 Task: Forward email as attachment with the signature Georgia Howard with the subject Update on a leave of absence from softage.8@softage.net to softage.4@softage.net and softage.5@softage.net with BCC to softage.6@softage.net with the message I appreciate your professionalism and expertise in this project.
Action: Mouse moved to (1009, 165)
Screenshot: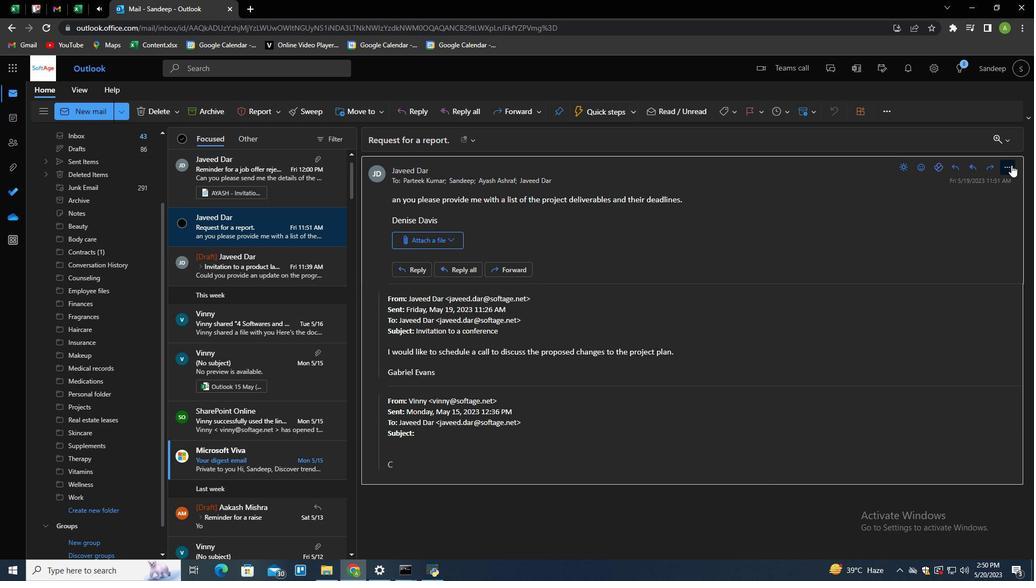 
Action: Mouse pressed left at (1009, 165)
Screenshot: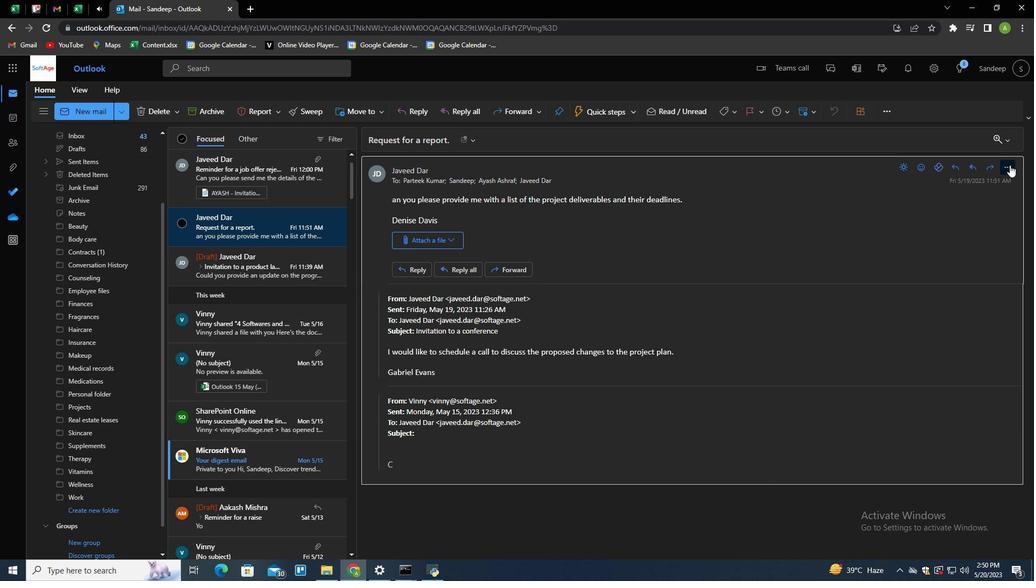 
Action: Mouse moved to (881, 259)
Screenshot: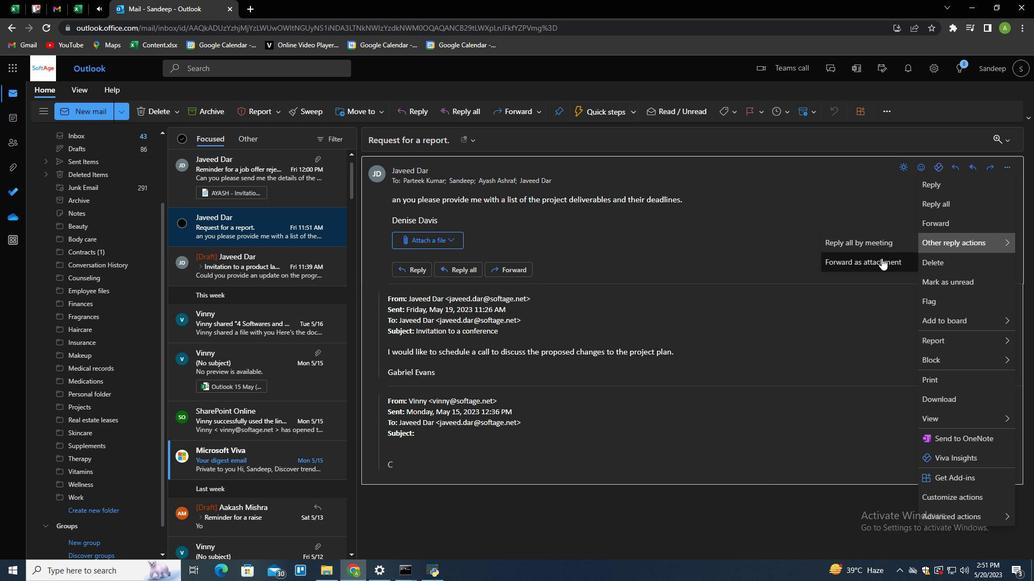 
Action: Mouse pressed left at (881, 259)
Screenshot: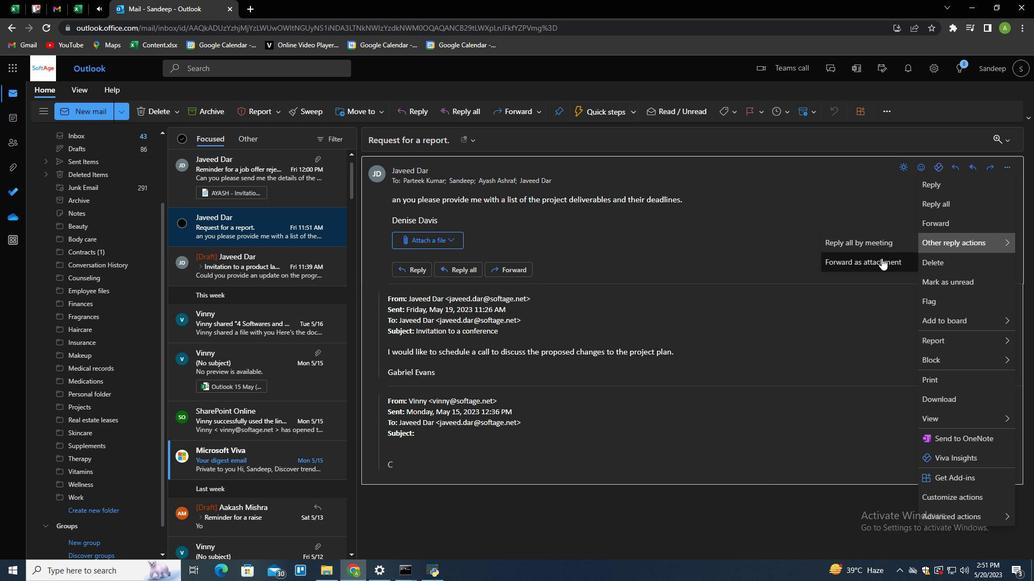 
Action: Mouse moved to (723, 110)
Screenshot: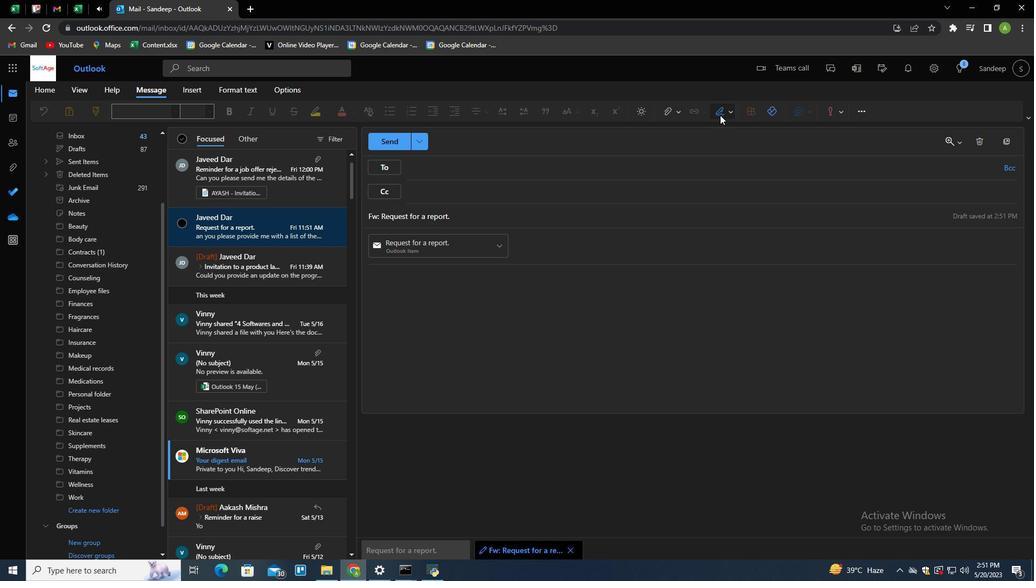 
Action: Mouse pressed left at (723, 110)
Screenshot: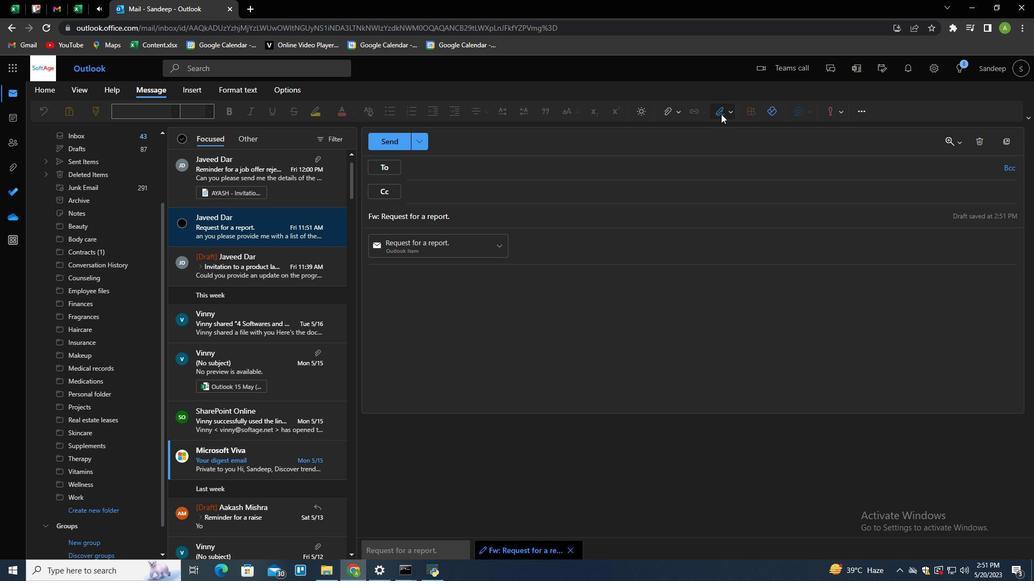 
Action: Mouse moved to (701, 153)
Screenshot: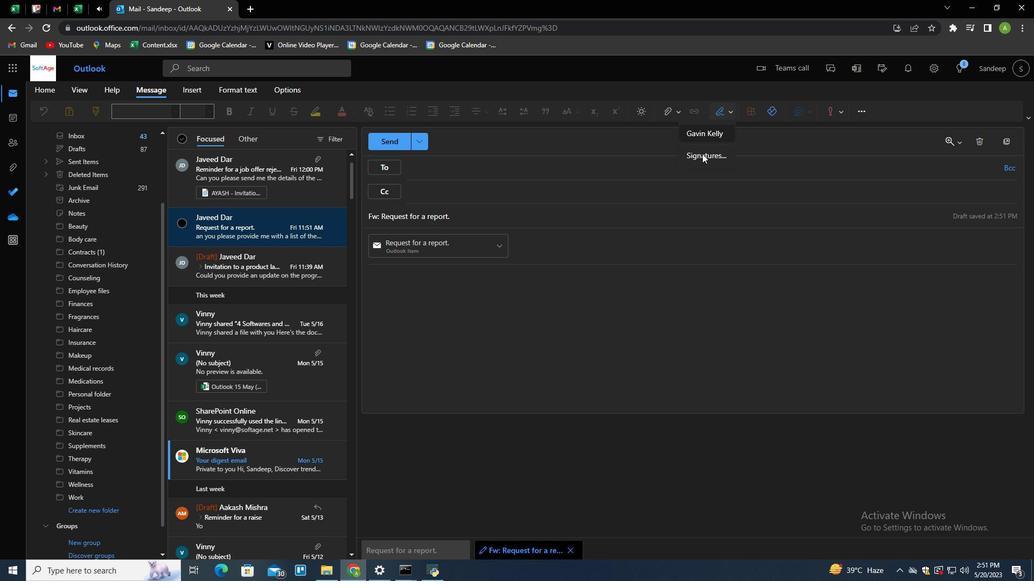 
Action: Mouse pressed left at (701, 153)
Screenshot: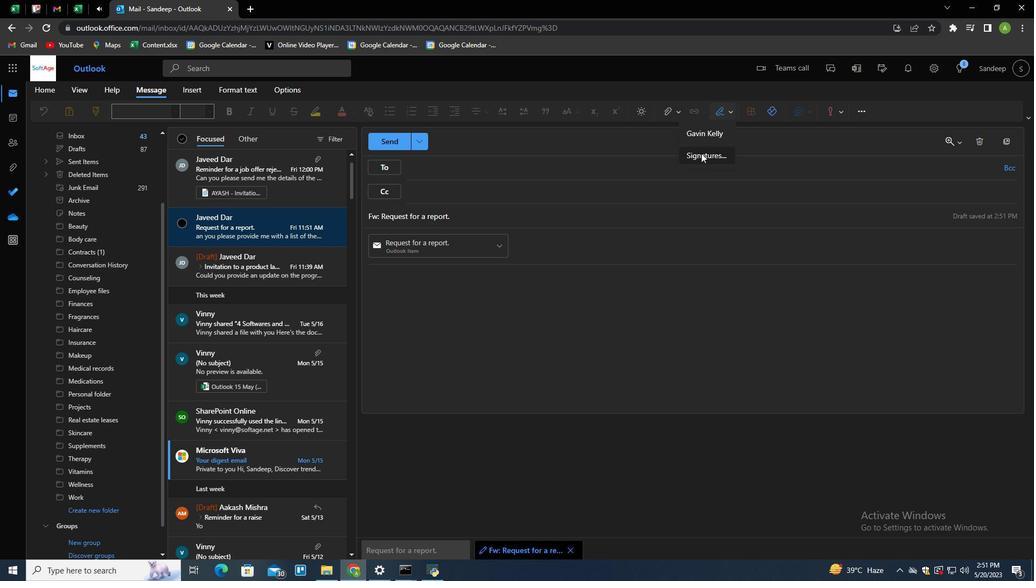 
Action: Mouse moved to (727, 201)
Screenshot: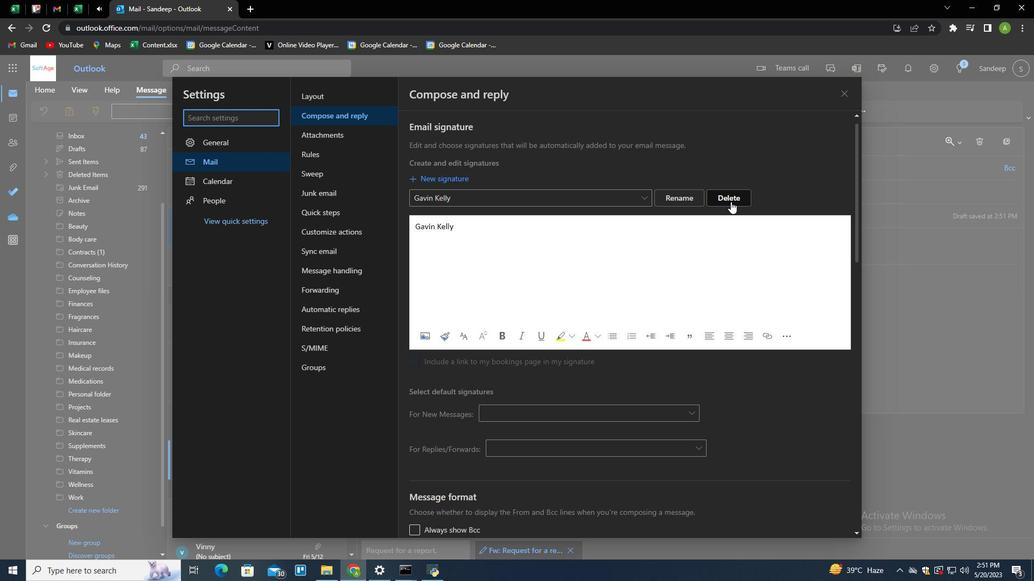 
Action: Mouse pressed left at (727, 201)
Screenshot: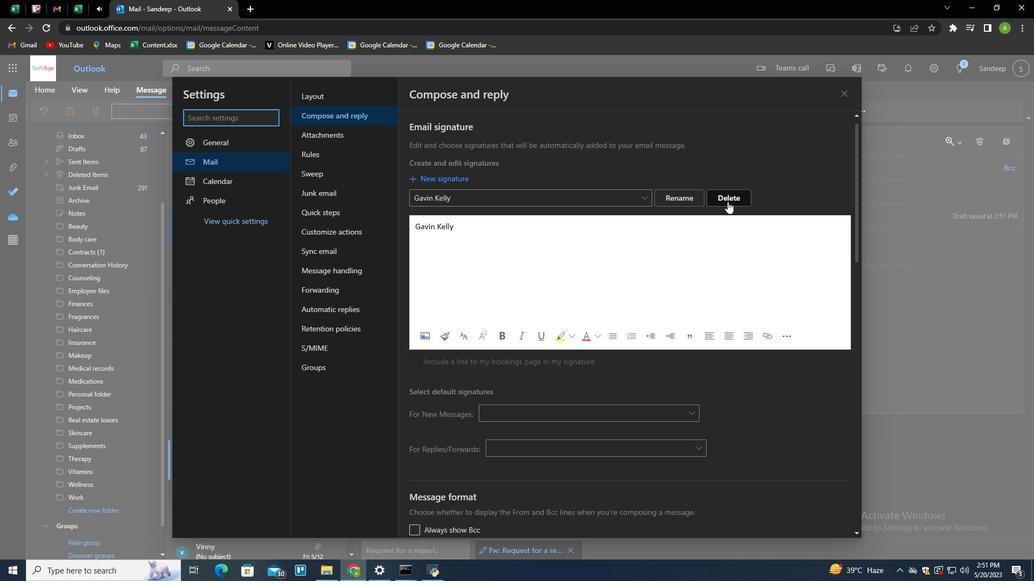 
Action: Mouse moved to (699, 199)
Screenshot: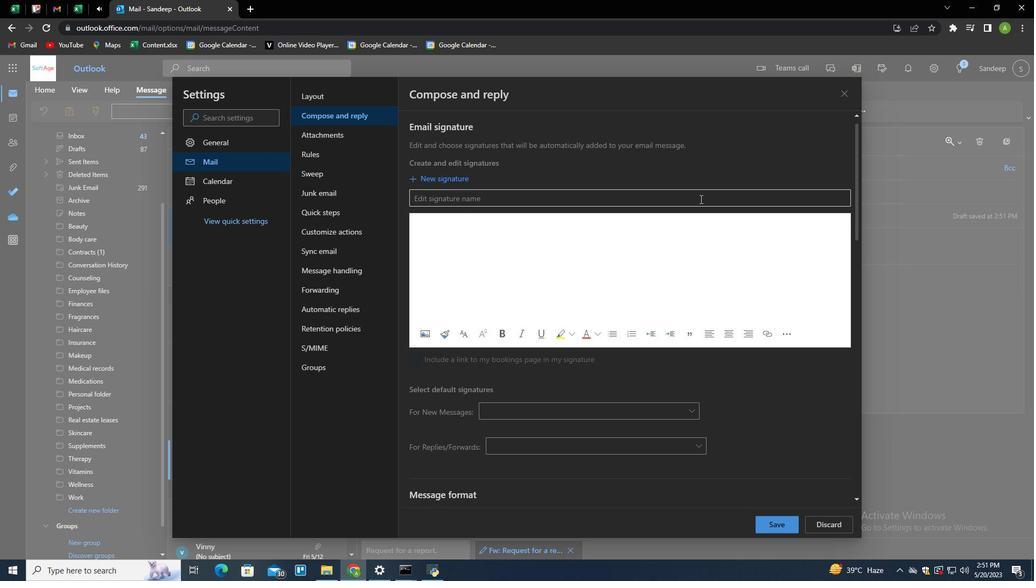 
Action: Mouse pressed left at (699, 199)
Screenshot: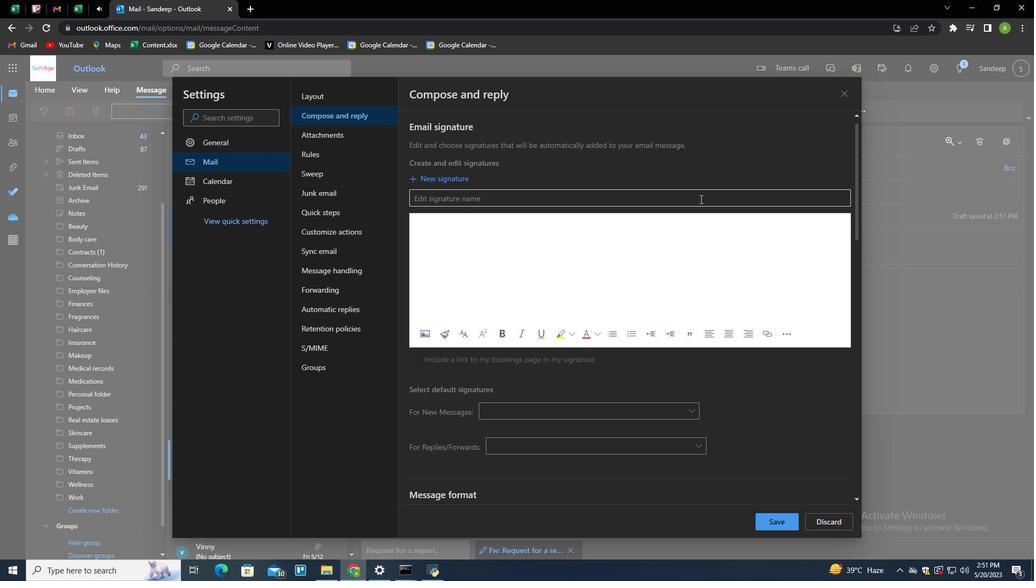
Action: Mouse moved to (704, 194)
Screenshot: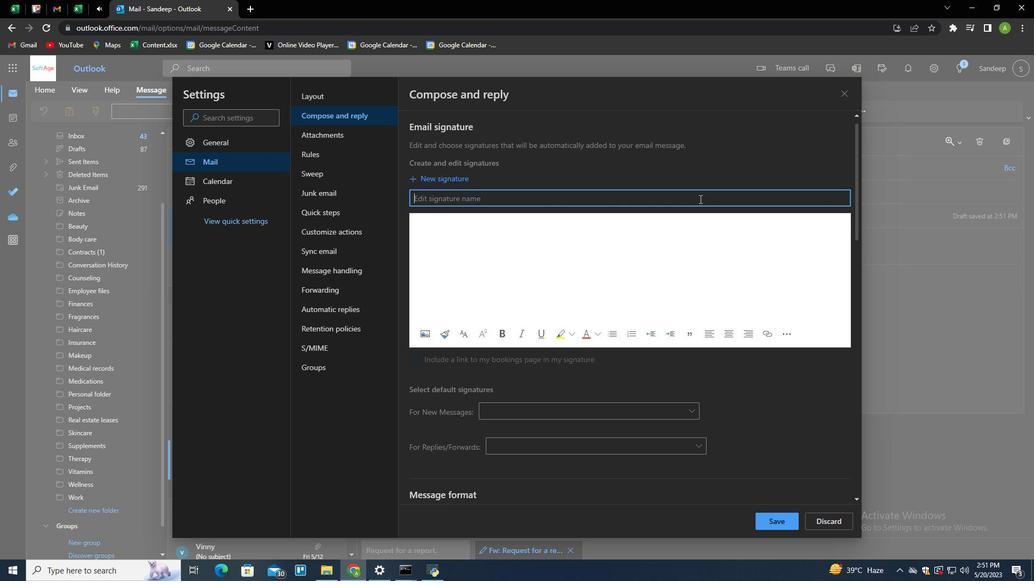 
Action: Key pressed <Key.shift>Ger<Key.backspace>orgia<Key.space><Key.shift>Howard<Key.tab><Key.shift><Key.shift>Ger<Key.backspace>orgia<Key.space><Key.shift>HOw<Key.backspace><Key.backspace>oward
Screenshot: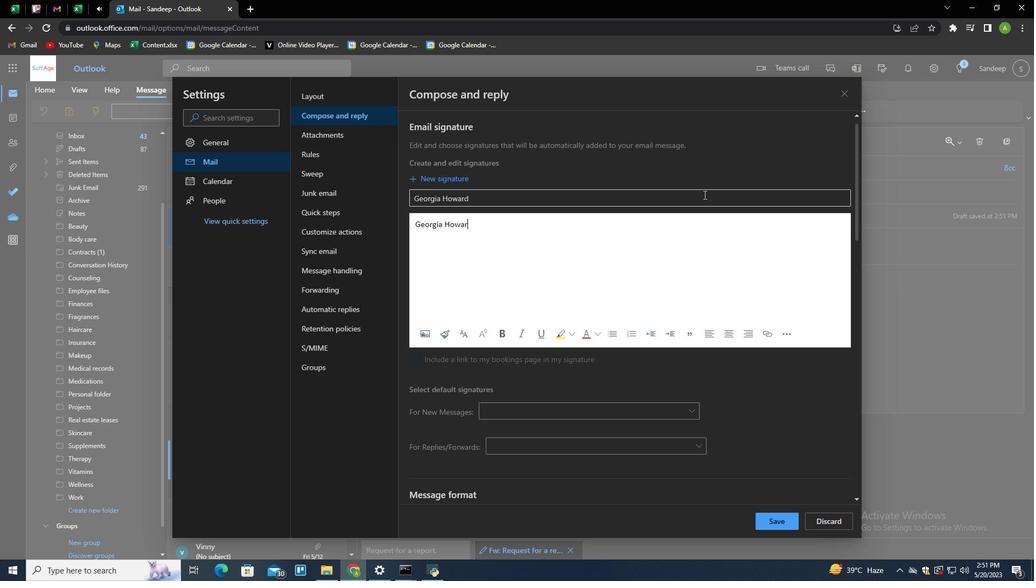 
Action: Mouse moved to (782, 523)
Screenshot: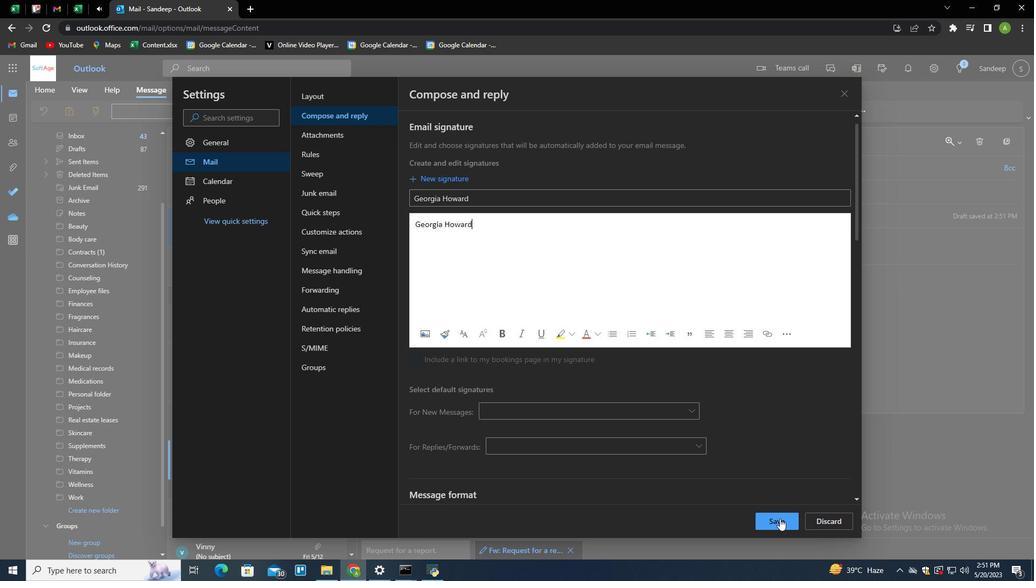 
Action: Mouse pressed left at (782, 523)
Screenshot: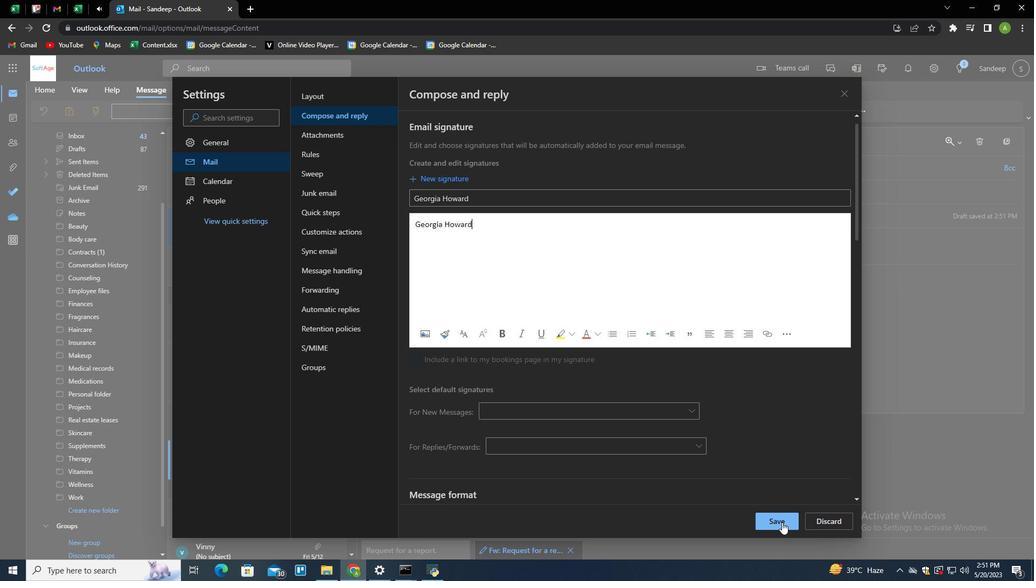 
Action: Mouse moved to (914, 317)
Screenshot: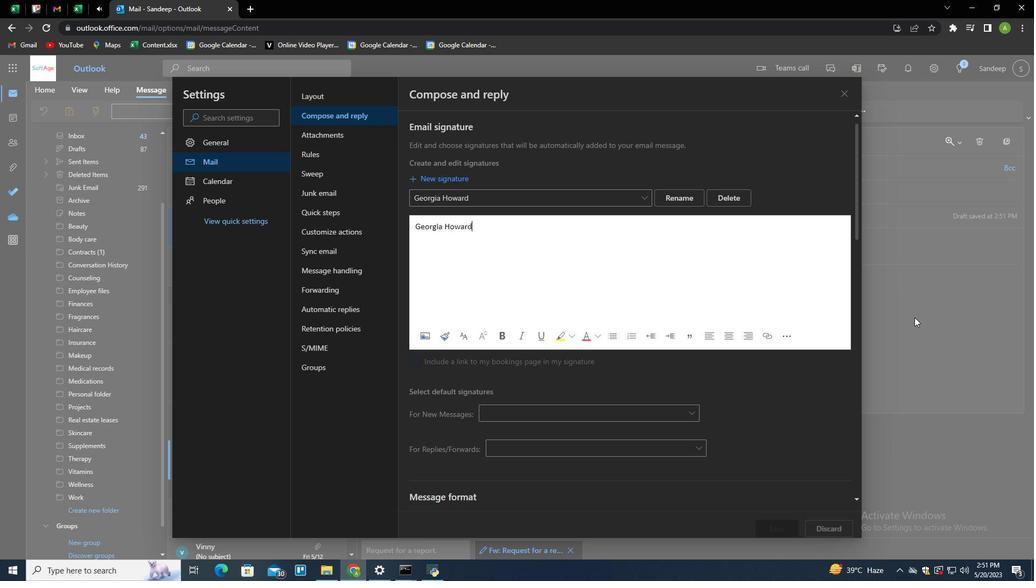 
Action: Mouse pressed left at (914, 317)
Screenshot: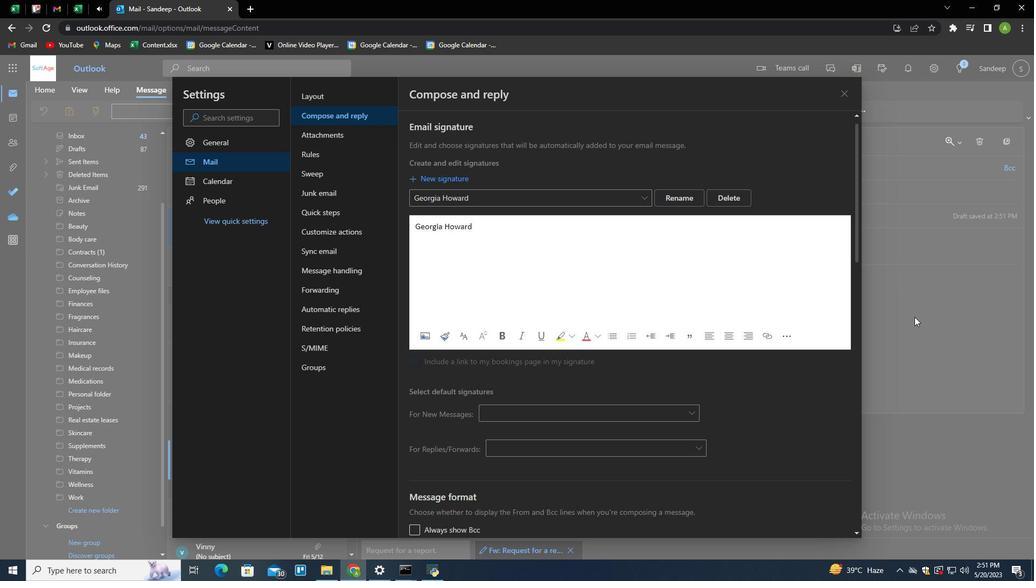
Action: Mouse moved to (720, 109)
Screenshot: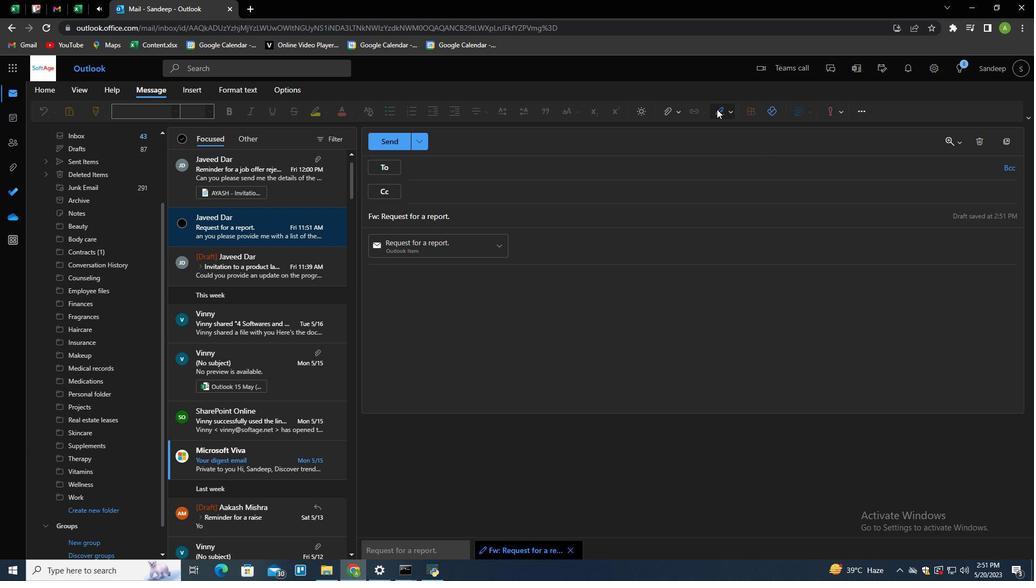 
Action: Mouse pressed left at (720, 109)
Screenshot: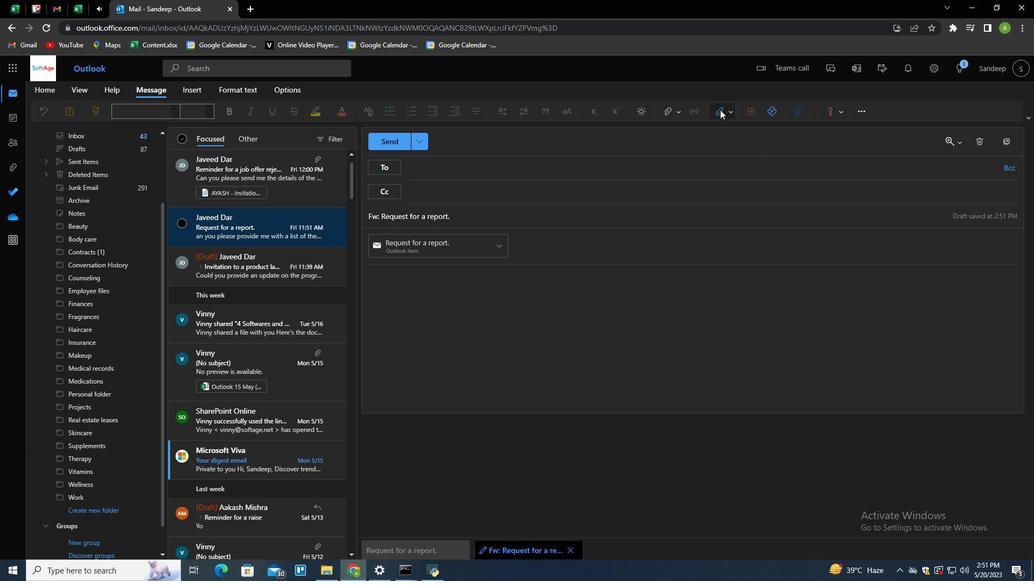 
Action: Mouse moved to (715, 131)
Screenshot: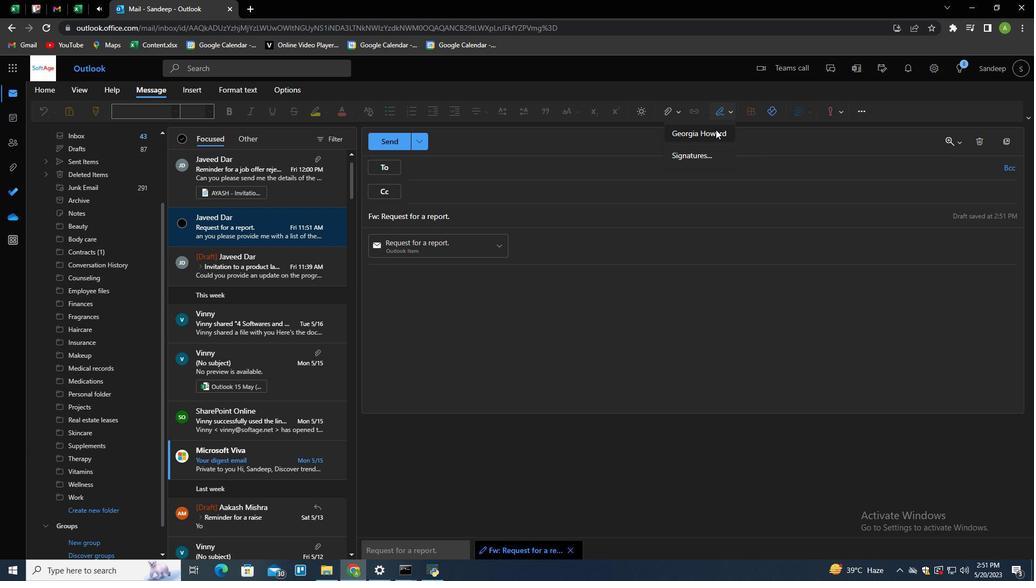 
Action: Mouse pressed left at (715, 131)
Screenshot: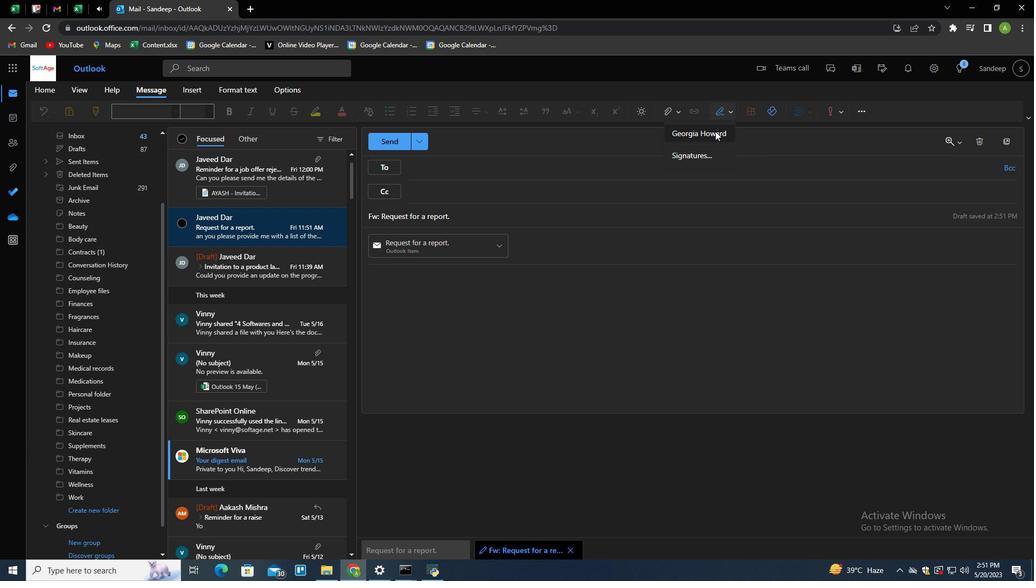 
Action: Mouse moved to (431, 170)
Screenshot: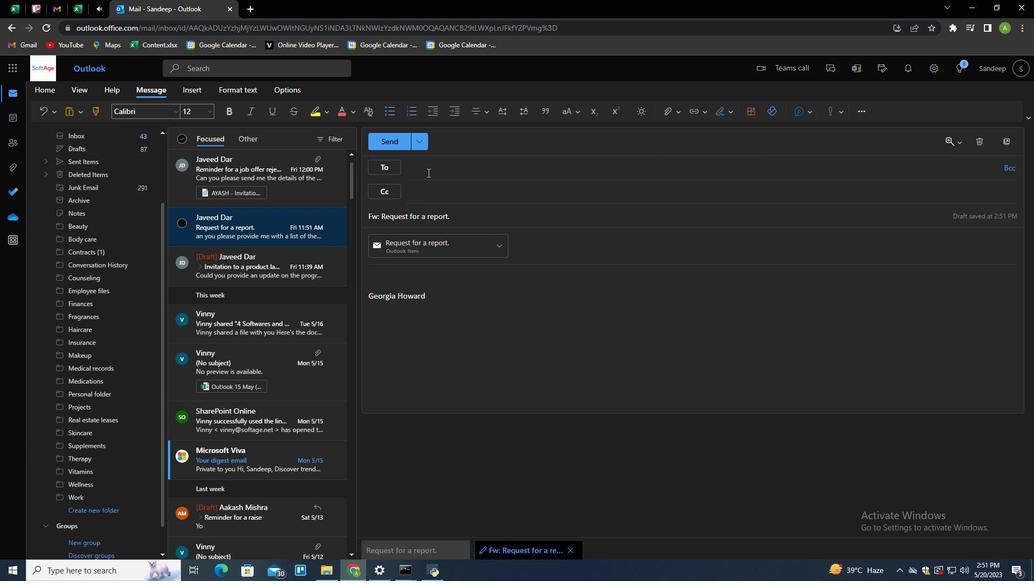 
Action: Mouse pressed left at (431, 170)
Screenshot: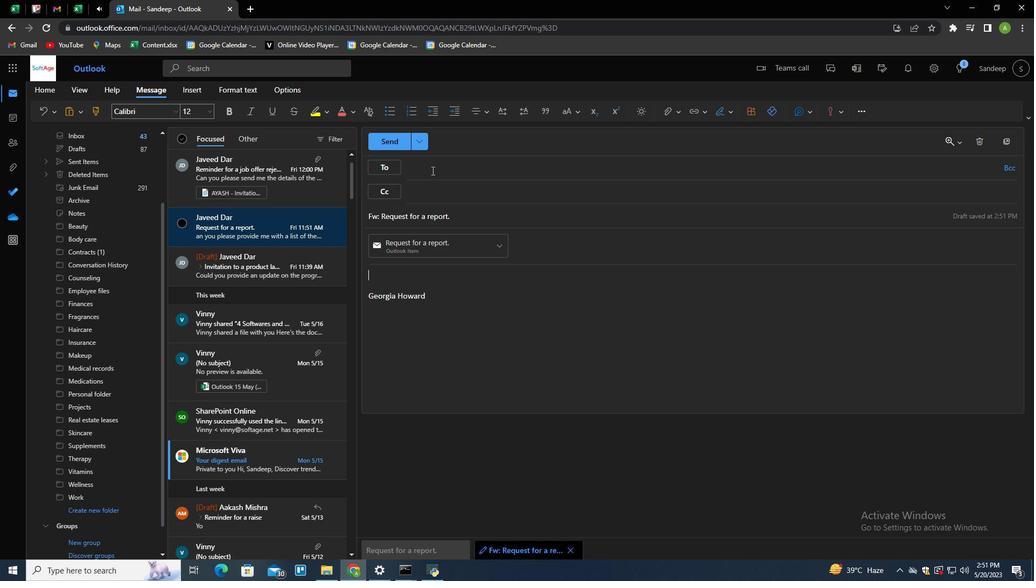 
Action: Mouse moved to (604, 214)
Screenshot: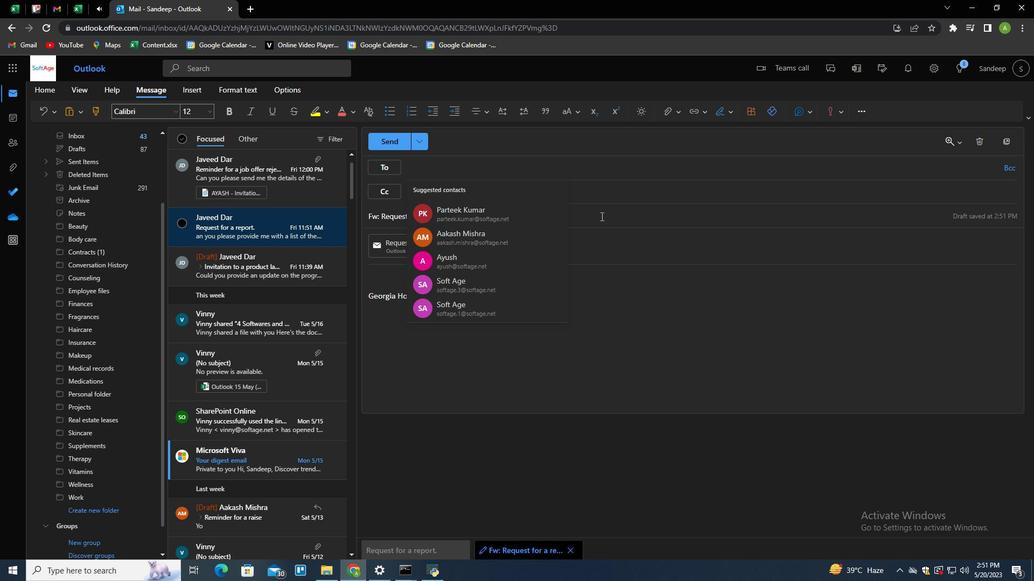 
Action: Mouse pressed left at (604, 214)
Screenshot: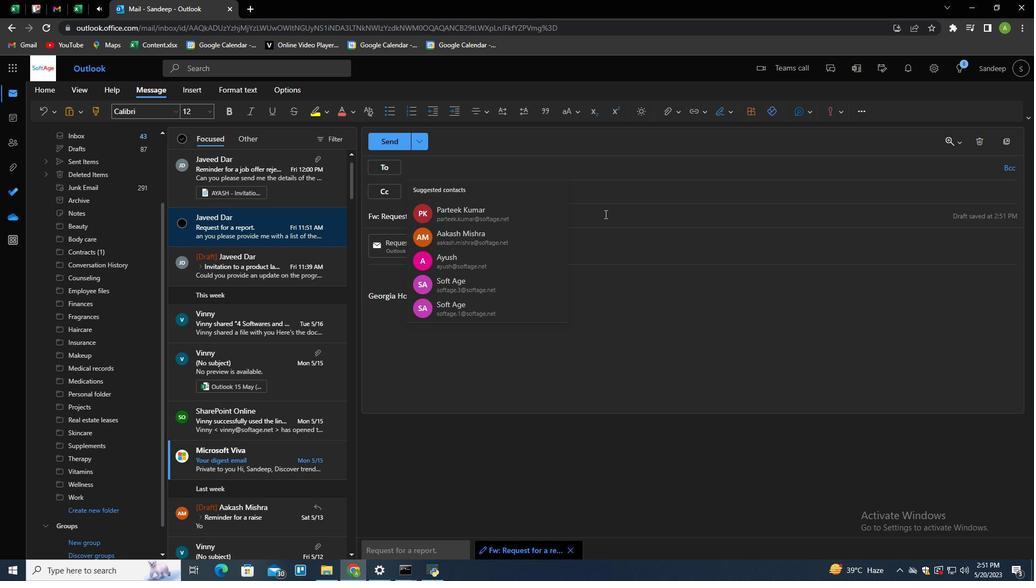 
Action: Mouse moved to (380, 216)
Screenshot: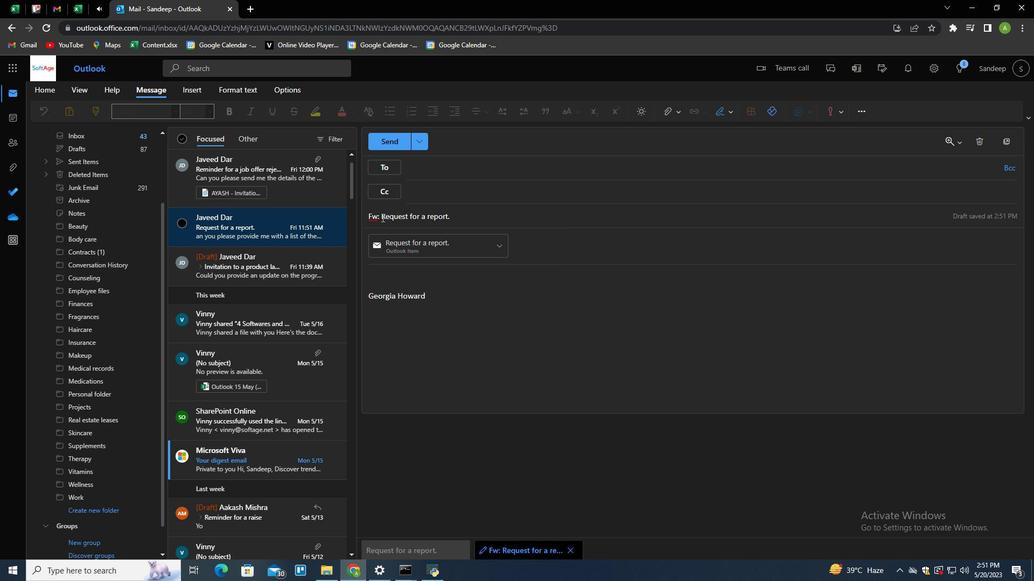 
Action: Mouse pressed left at (380, 216)
Screenshot: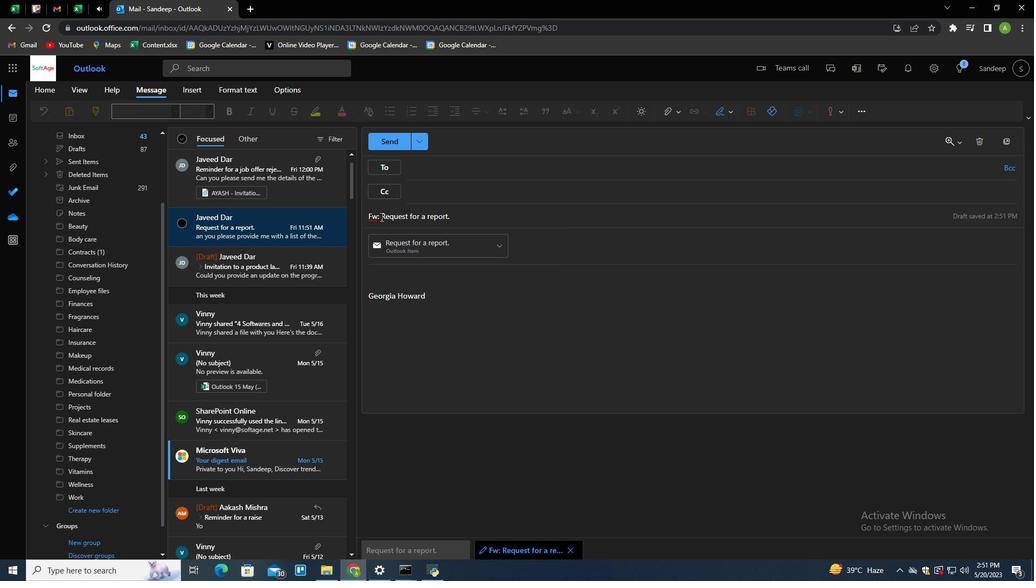
Action: Mouse moved to (483, 219)
Screenshot: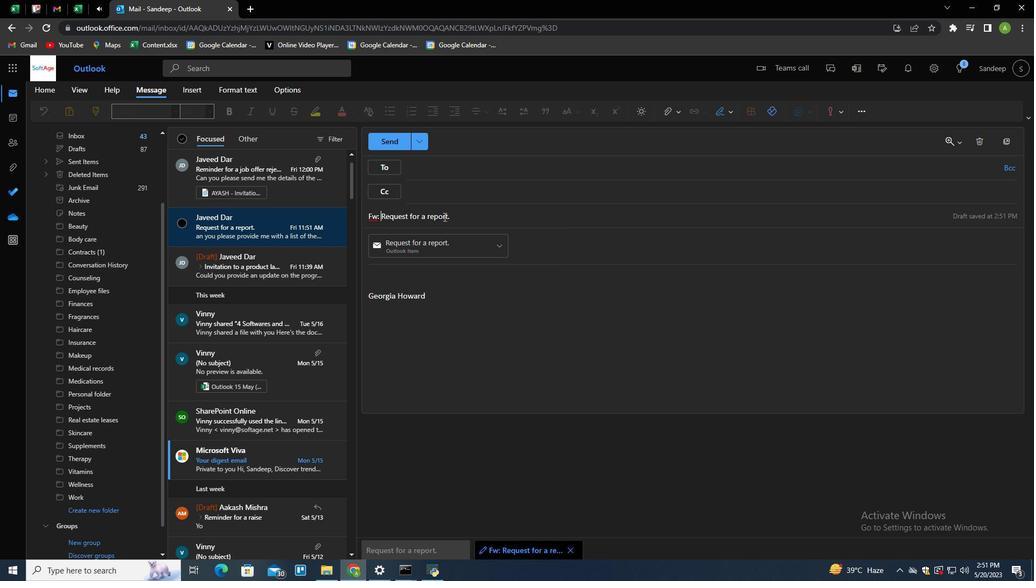 
Action: Key pressed <Key.shift_r><Key.end><Key.shift><Key.shift><Key.shift>Y<Key.backspace><Key.shift>Update<Key.space>on<Key.space>a<Key.space>leave<Key.space>of<Key.space>absence<Key.space>
Screenshot: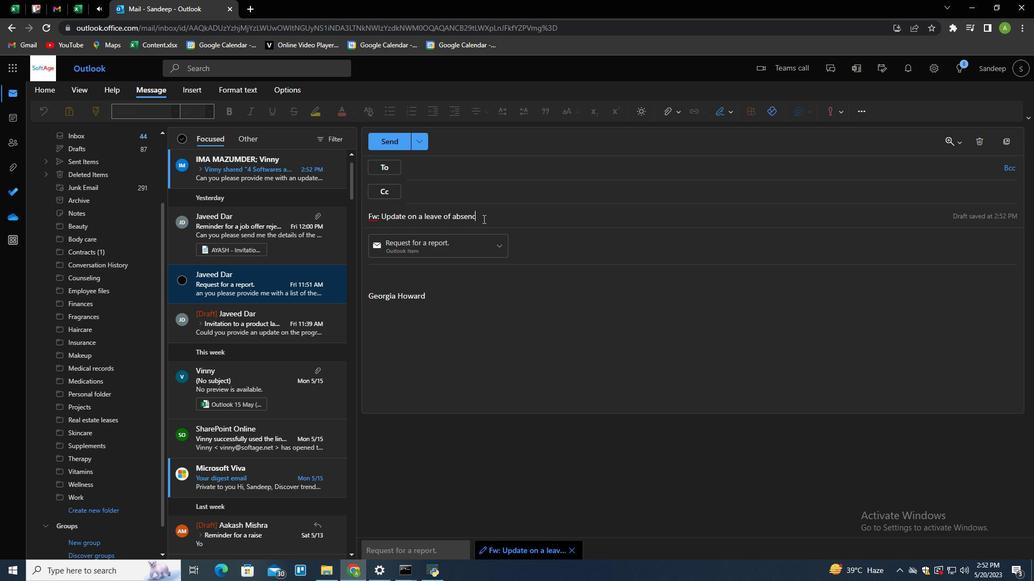 
Action: Mouse moved to (442, 189)
Screenshot: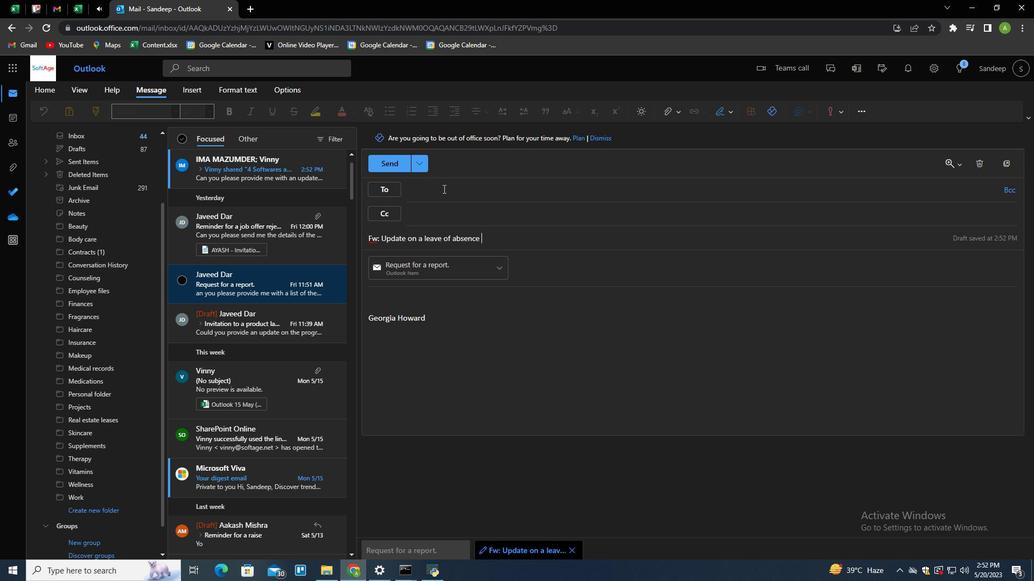
Action: Mouse pressed left at (442, 189)
Screenshot: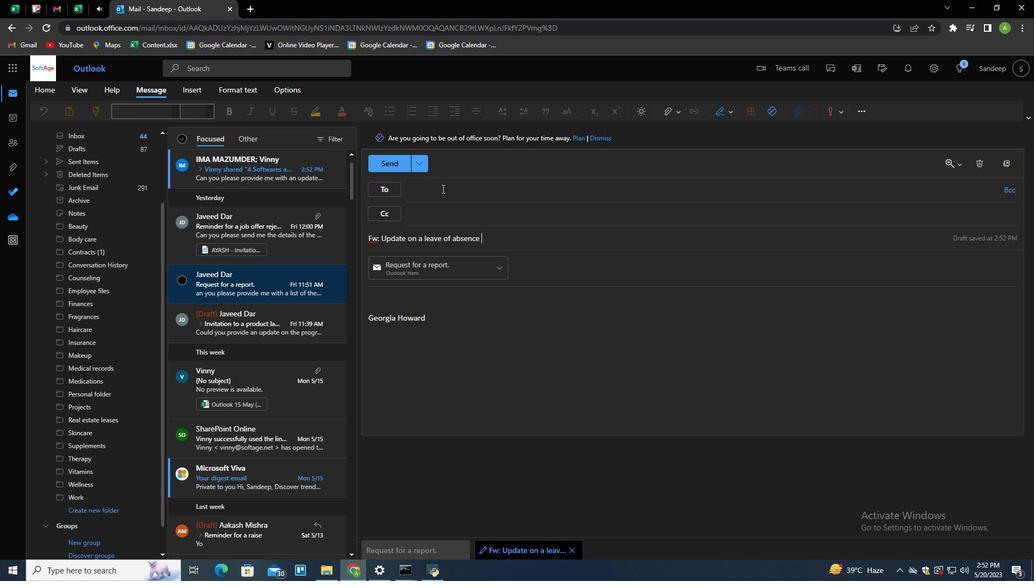 
Action: Key pressed softage.4<Key.shift>@softage.net<Key.enter>softage.5<Key.shift>@softage.net<Key.enter>
Screenshot: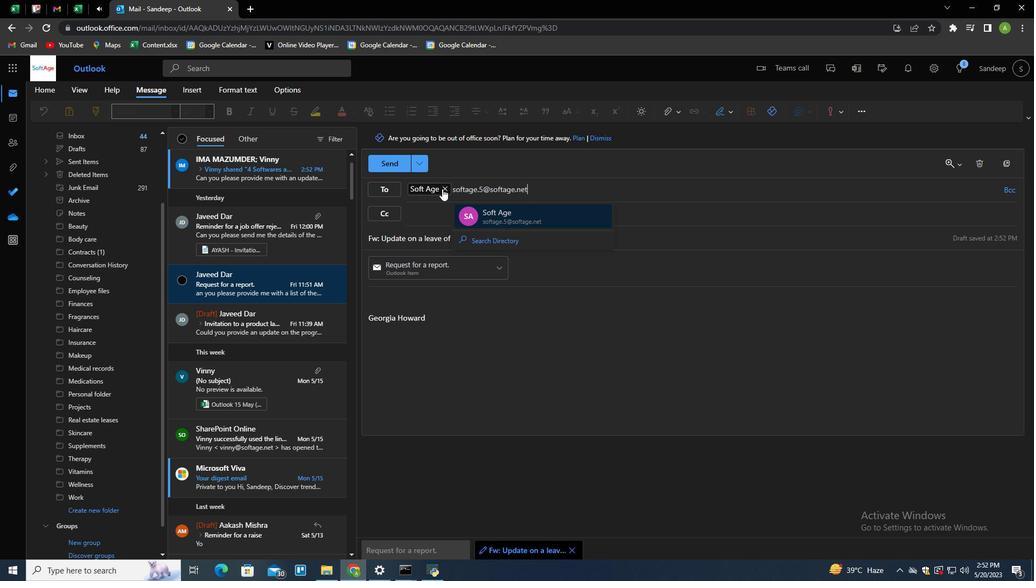 
Action: Mouse moved to (1008, 192)
Screenshot: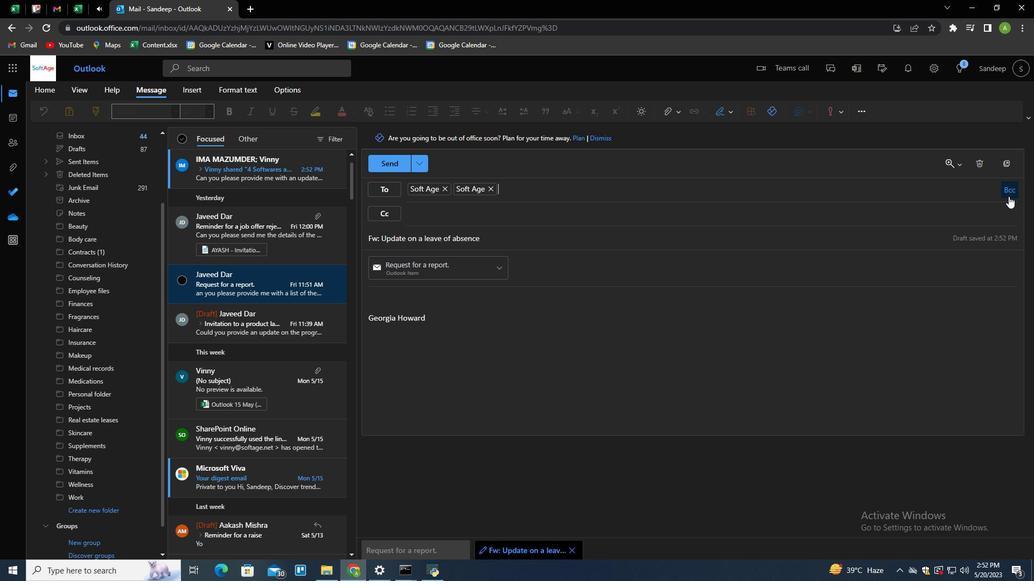
Action: Mouse pressed left at (1008, 192)
Screenshot: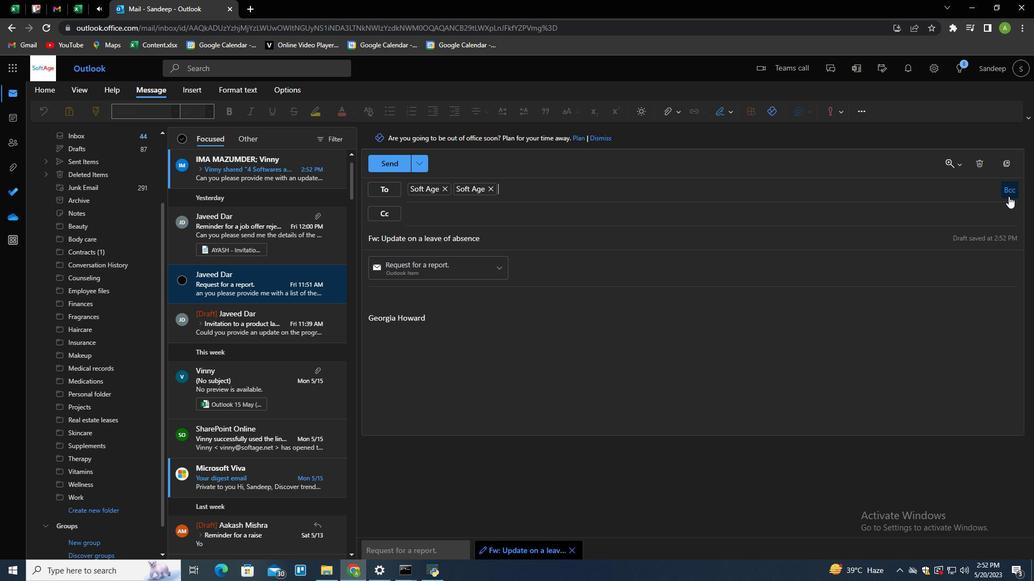 
Action: Mouse moved to (695, 231)
Screenshot: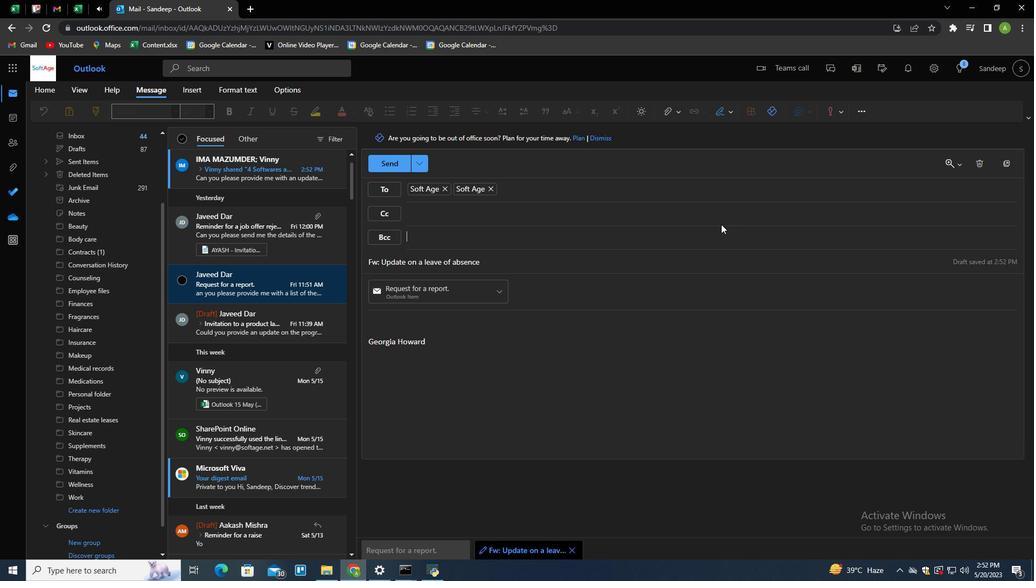 
Action: Key pressed softage.5<Key.shift><Key.shift><Key.shift><Key.shift>#<Key.backspace><Key.shift>@softage.net<Key.enter>
Screenshot: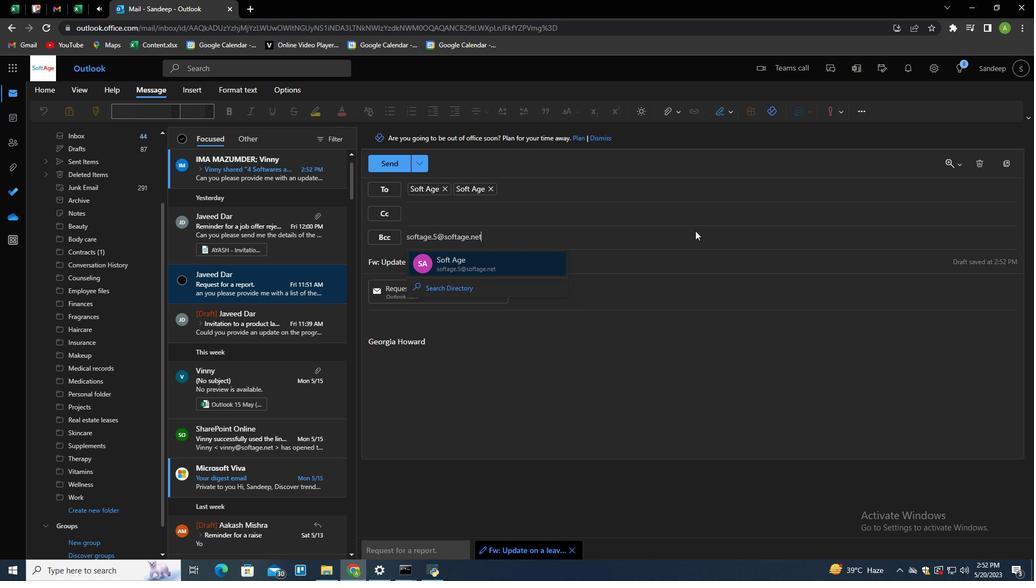 
Action: Mouse moved to (580, 298)
Screenshot: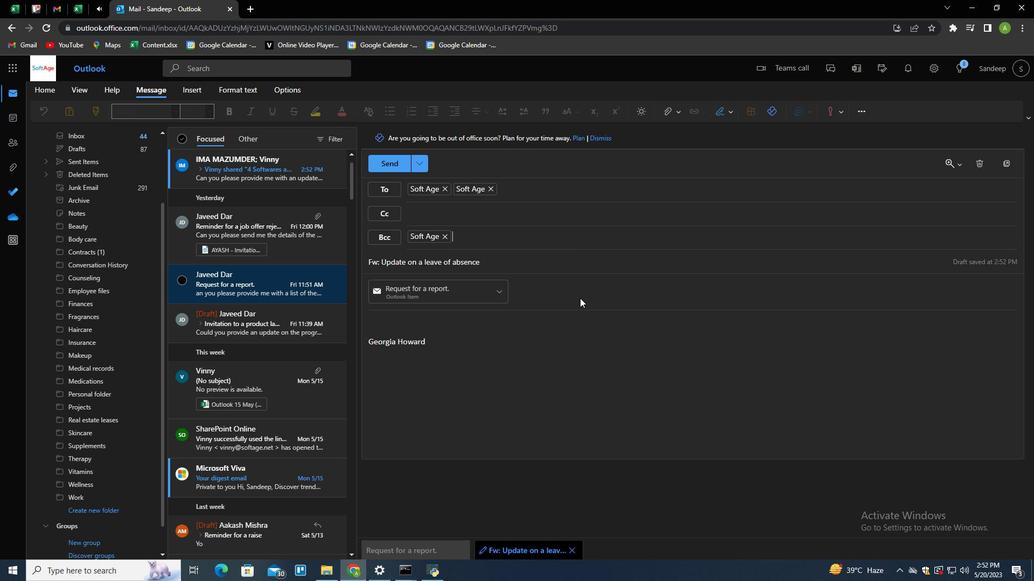 
Action: Key pressed <Key.tab><Key.tab>
Screenshot: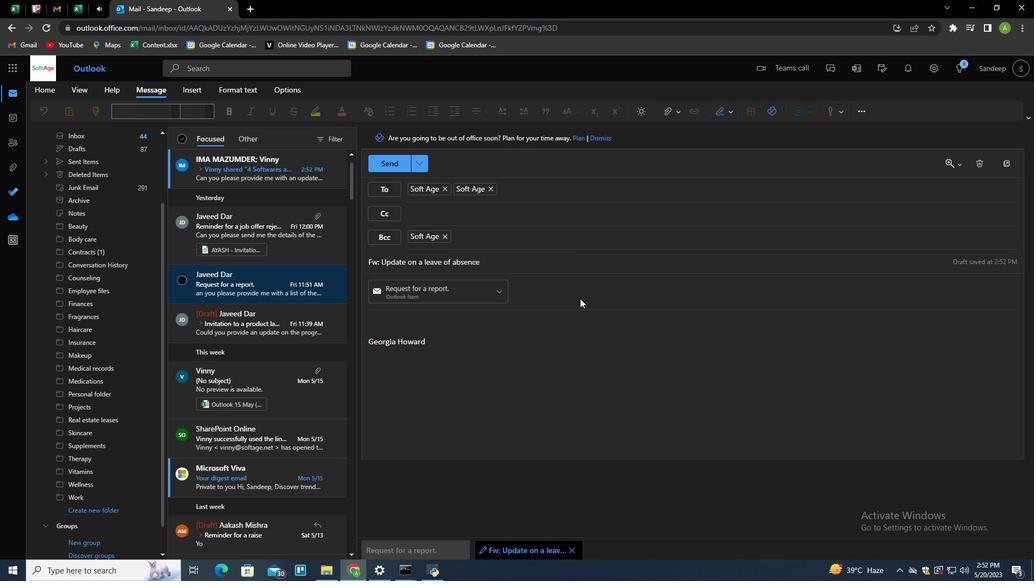 
Action: Mouse moved to (588, 324)
Screenshot: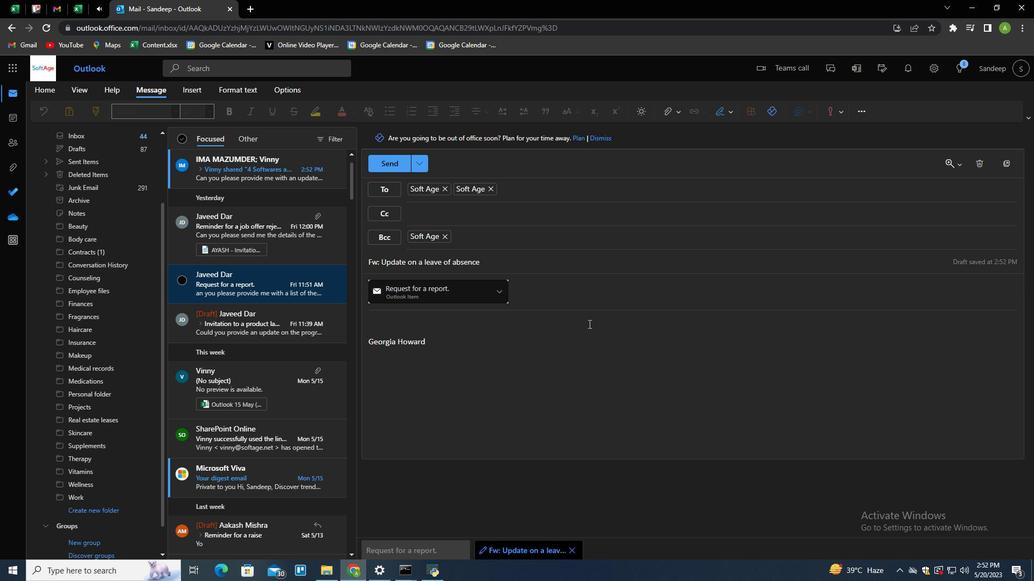 
Action: Key pressed <Key.tab><Key.tab><Key.shift>I<Key.space>appreciate<Key.space>your<Key.space>professionalism<Key.space>and<Key.space>expertise<Key.space>in<Key.space>thei<Key.backspace><Key.backspace>is<Key.space>project.<Key.enter>
Screenshot: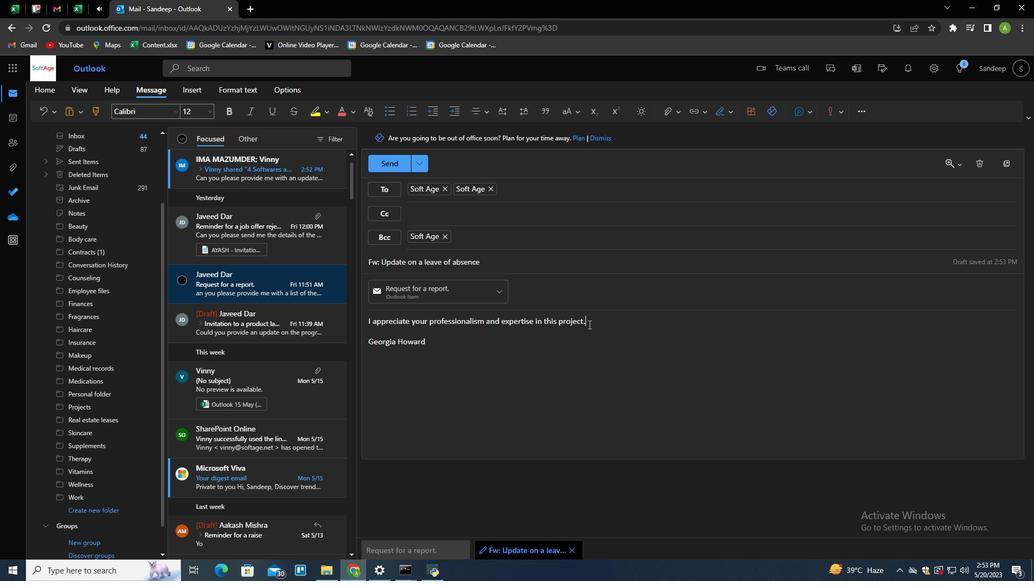 
